 Task: Create in the project TripleWorks in Backlog an issue 'Inability to modify certain fields or settings', assign it to team member softage.2@softage.net and change the status to IN PROGRESS.
Action: Mouse moved to (193, 57)
Screenshot: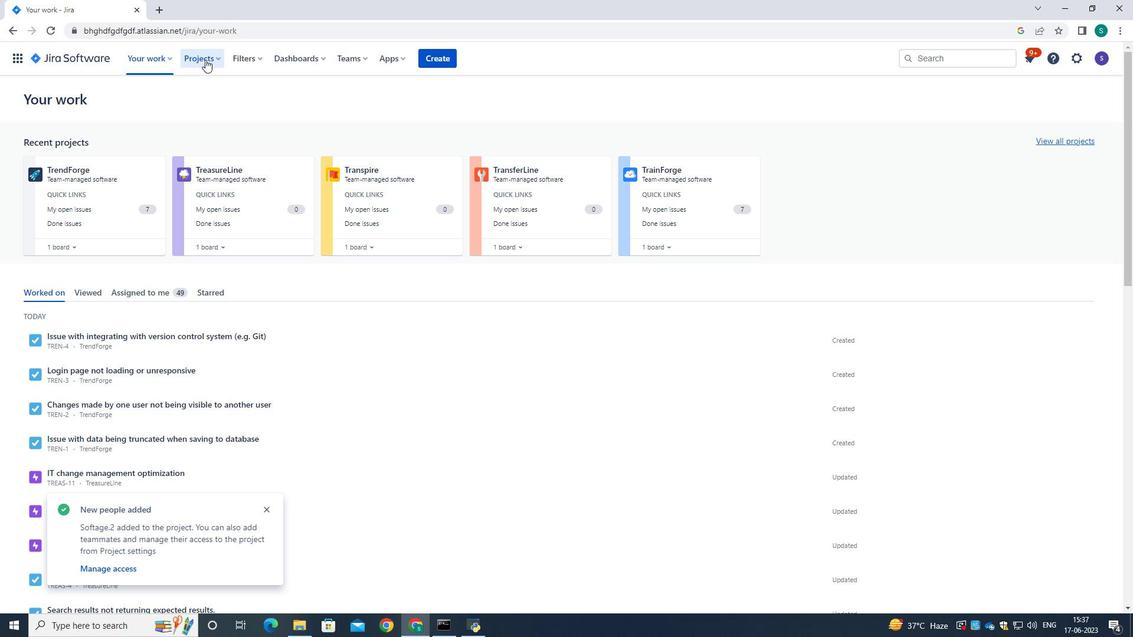 
Action: Mouse pressed left at (193, 57)
Screenshot: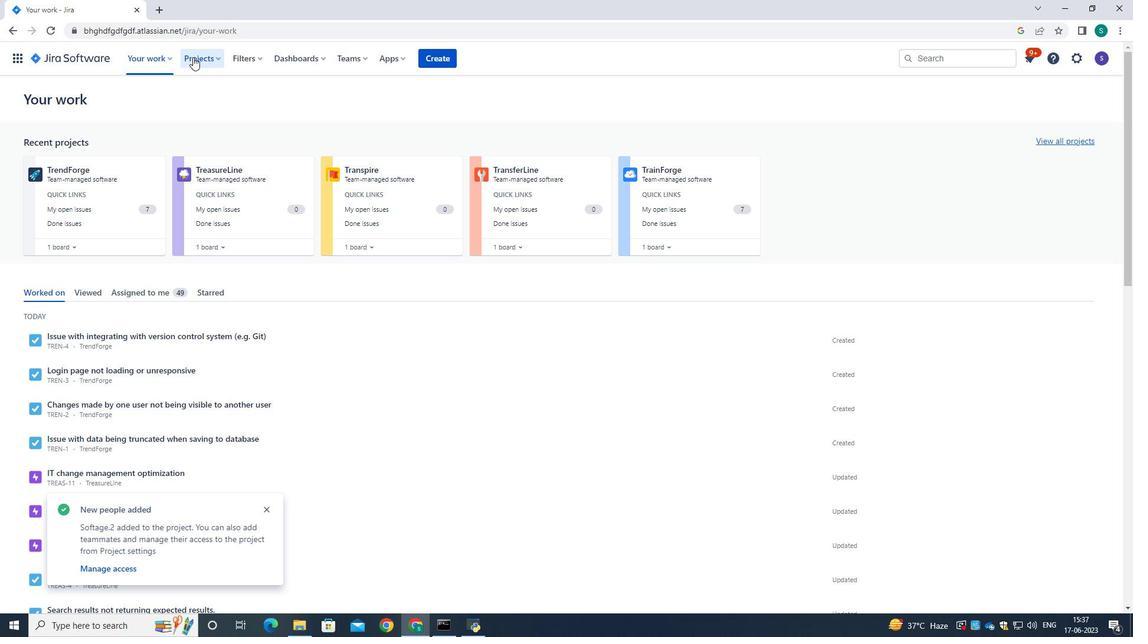 
Action: Mouse moved to (213, 116)
Screenshot: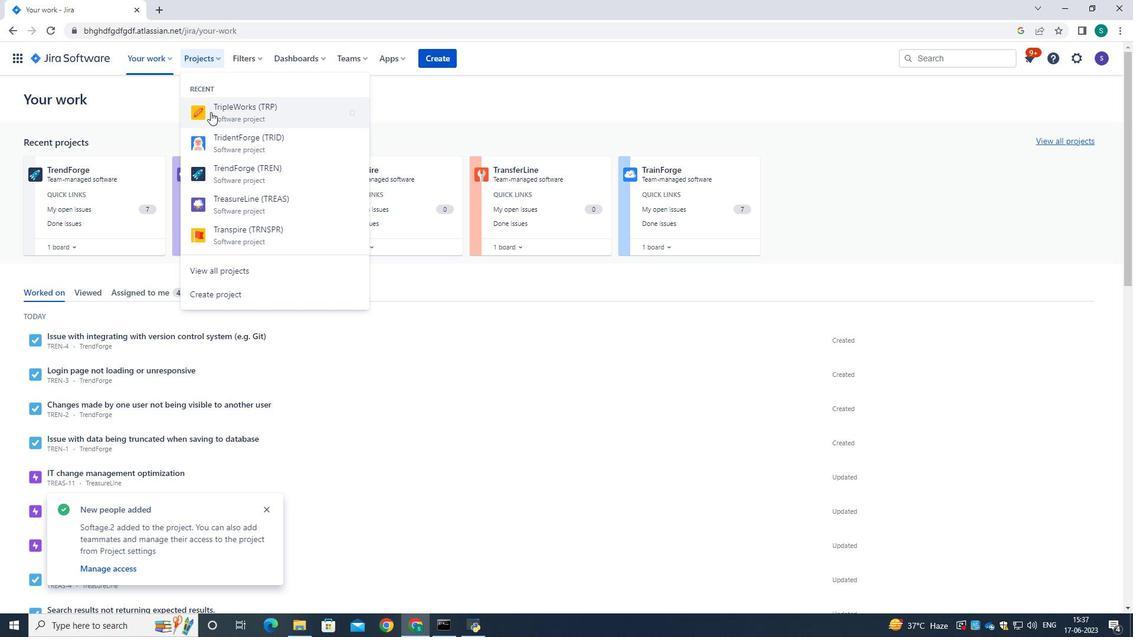 
Action: Mouse pressed left at (213, 116)
Screenshot: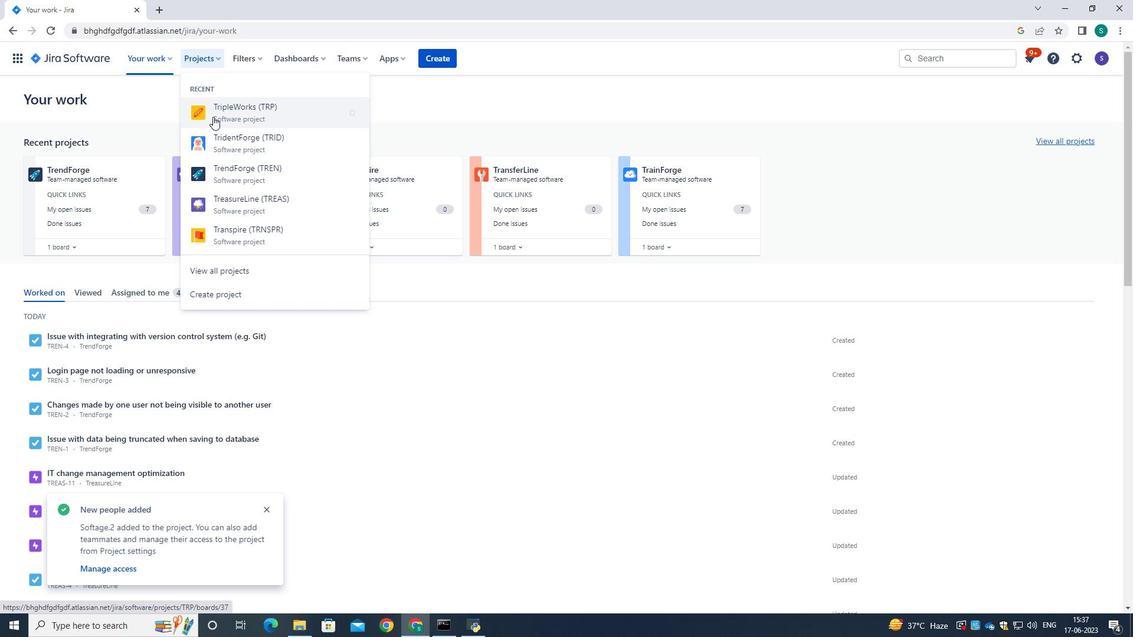 
Action: Mouse moved to (74, 174)
Screenshot: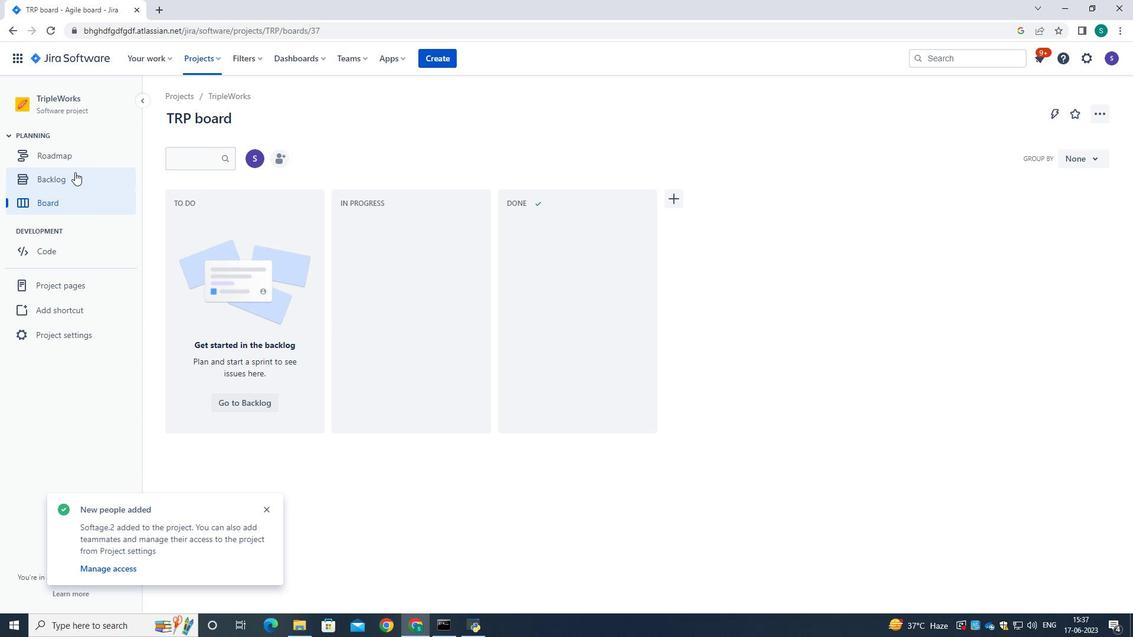 
Action: Mouse pressed left at (74, 174)
Screenshot: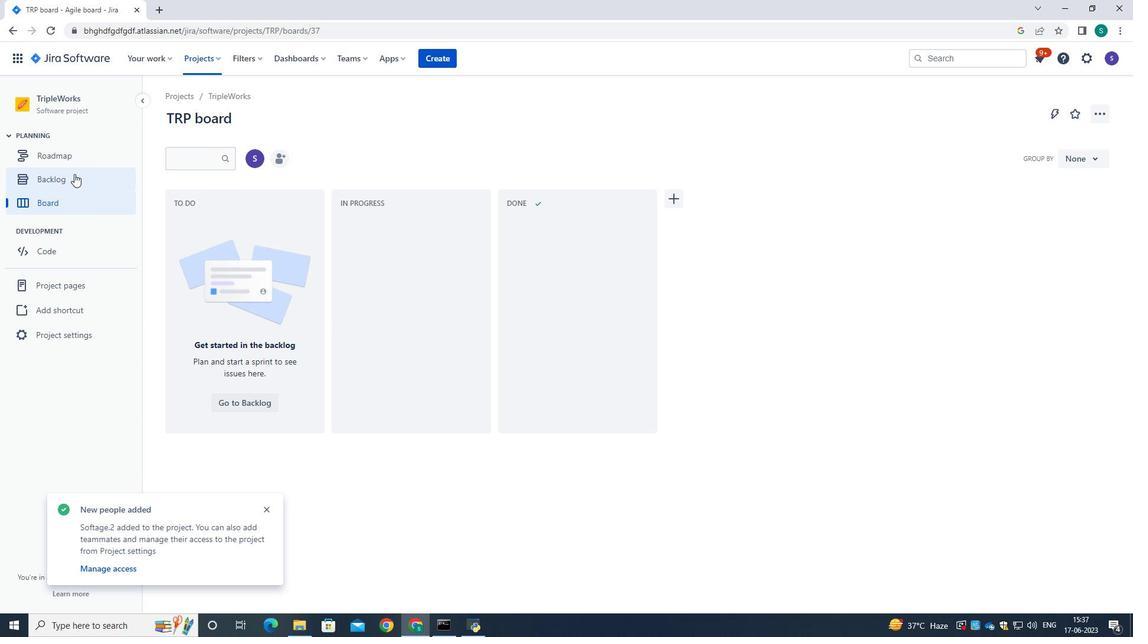 
Action: Mouse moved to (401, 240)
Screenshot: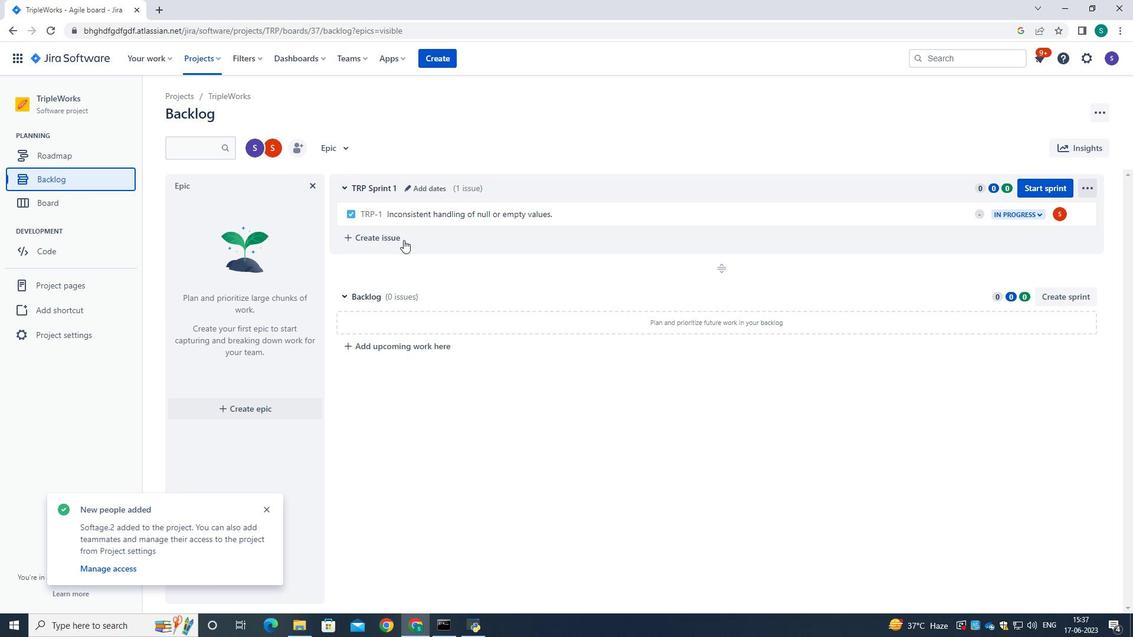 
Action: Mouse pressed left at (401, 240)
Screenshot: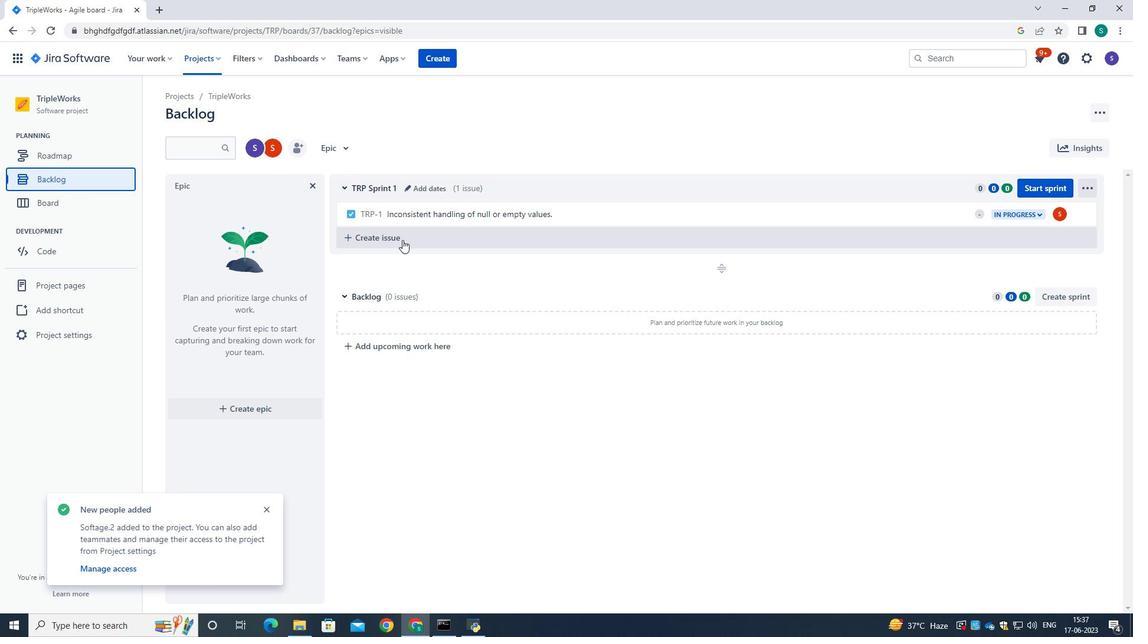 
Action: Mouse moved to (401, 243)
Screenshot: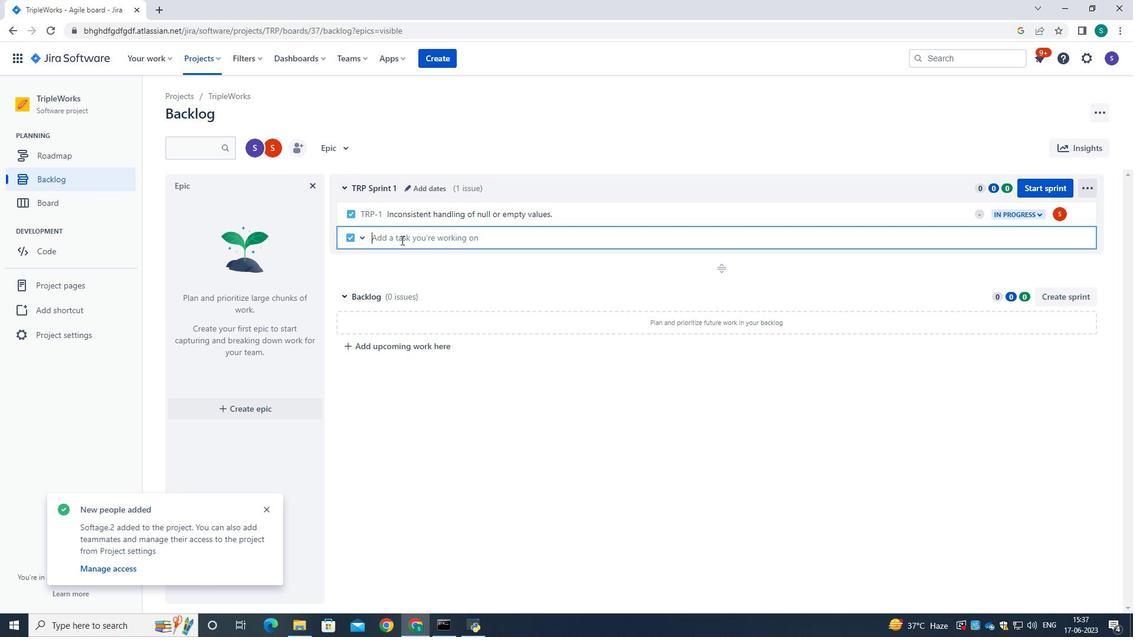 
Action: Mouse pressed left at (401, 243)
Screenshot: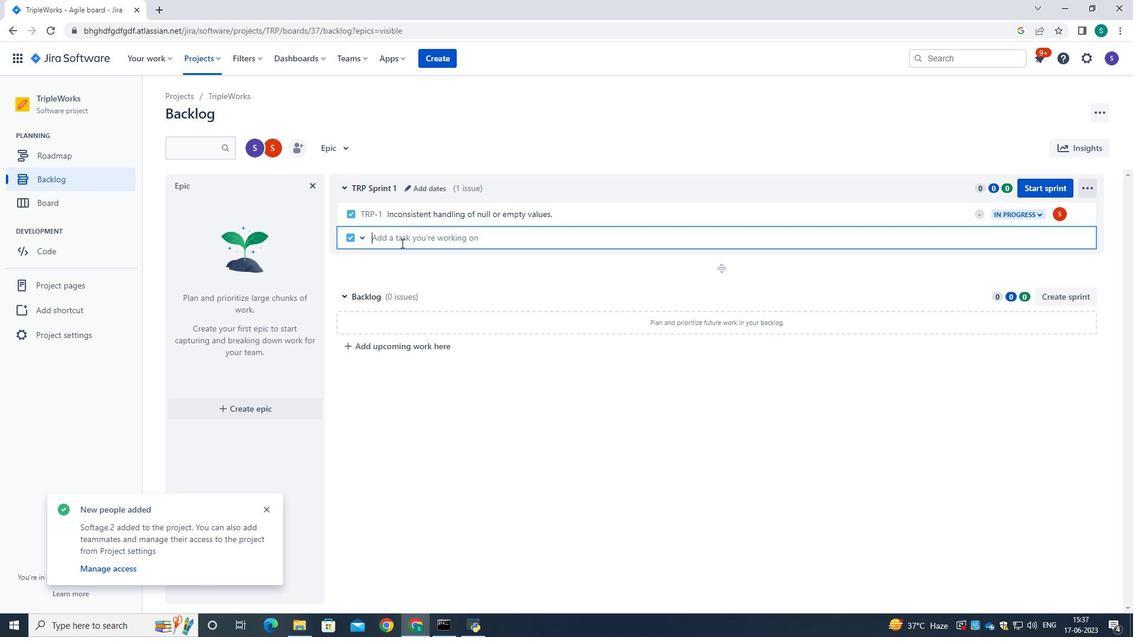 
Action: Key pressed <Key.caps_lock>I<Key.caps_lock>nabiliy<Key.backspace>ty<Key.space>to<Key.space>modify<Key.space>certain<Key.space>fields<Key.space>or<Key.space>setting.
Screenshot: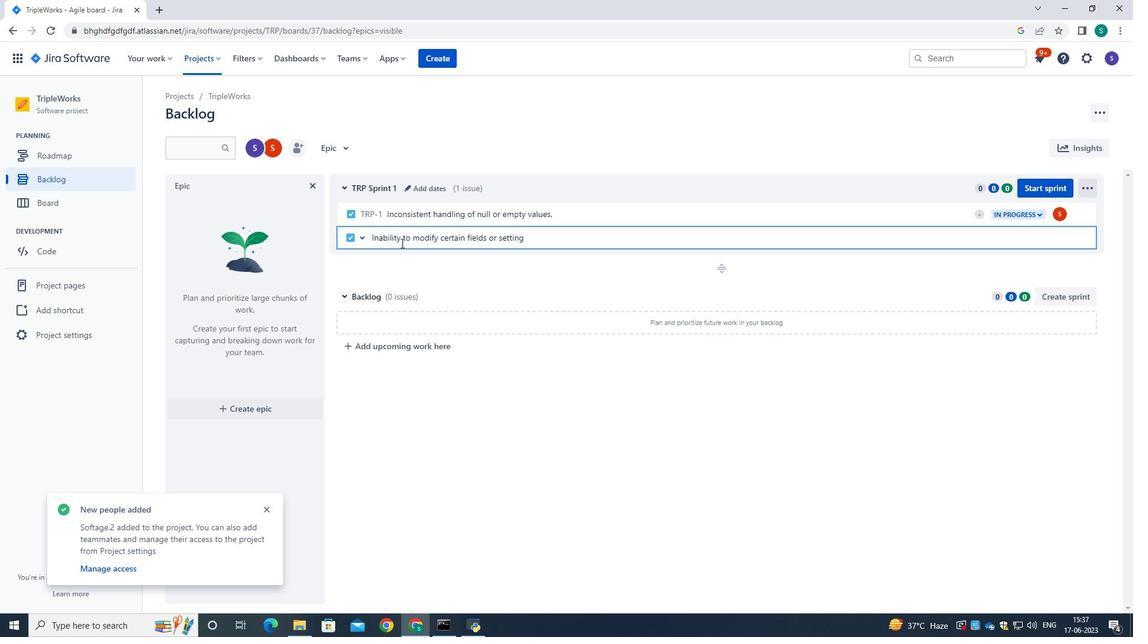 
Action: Mouse moved to (597, 240)
Screenshot: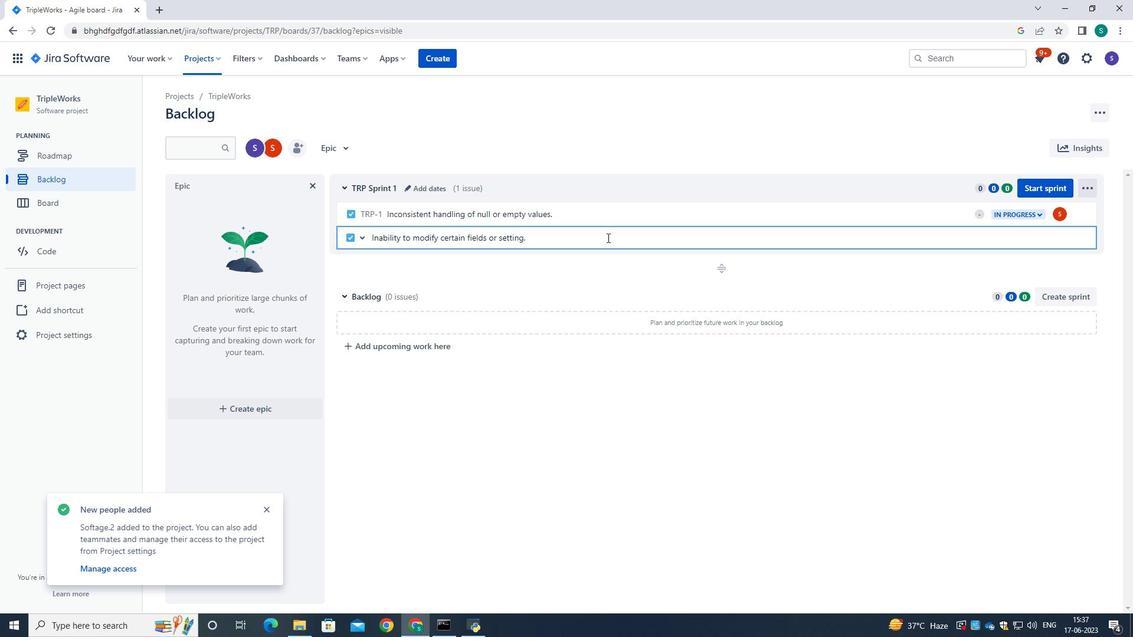 
Action: Key pressed <Key.backspace>
Screenshot: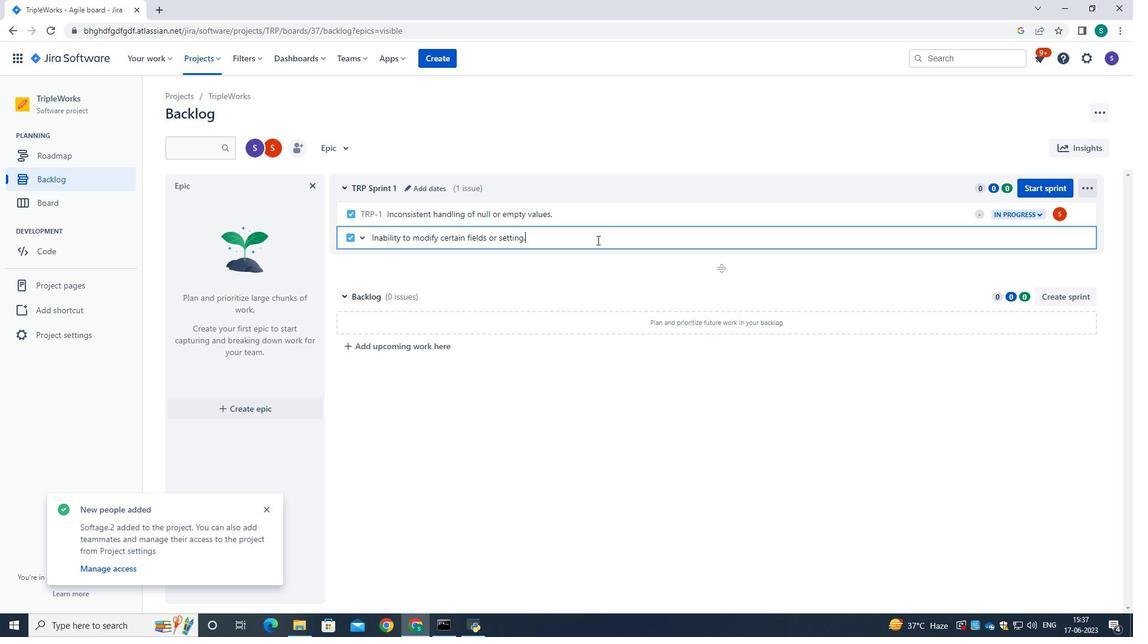 
Action: Mouse moved to (957, 233)
Screenshot: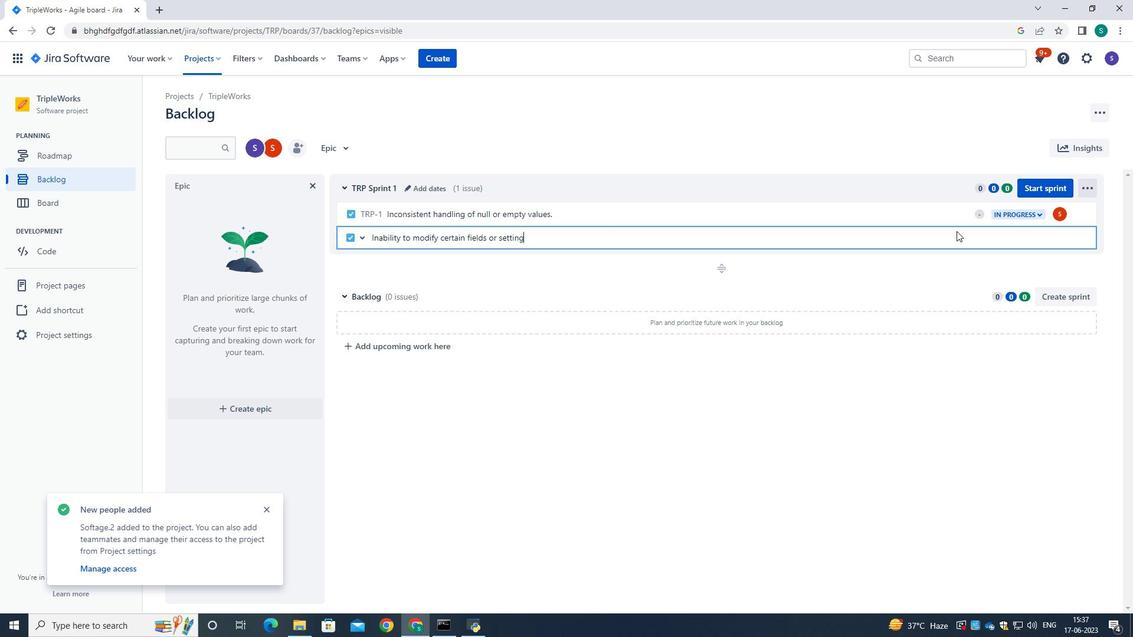 
Action: Key pressed <Key.enter>
Screenshot: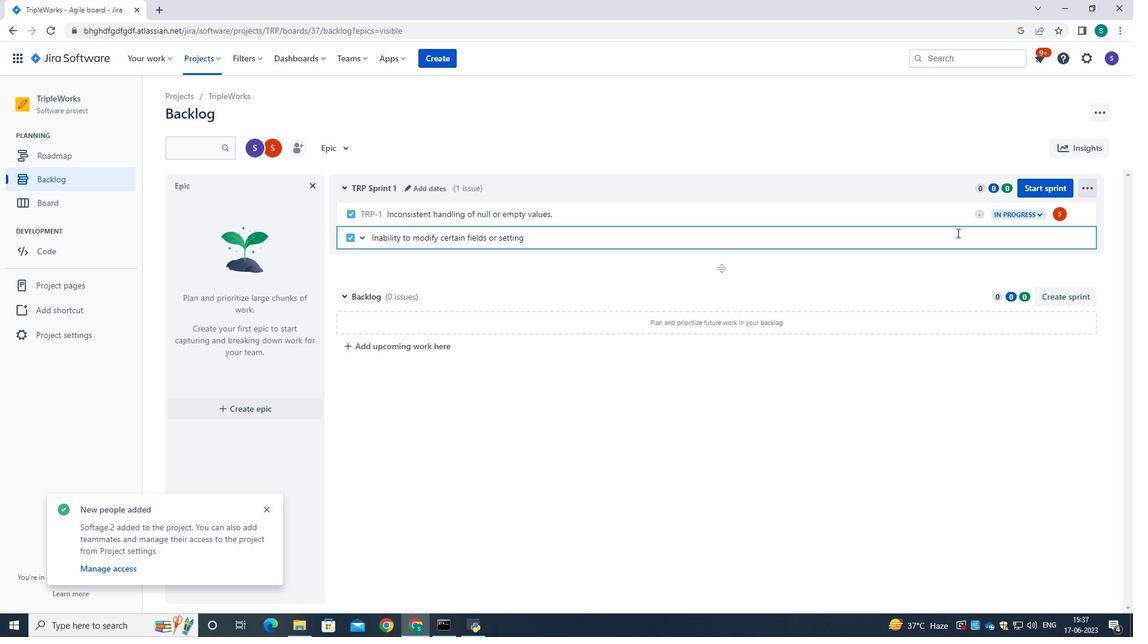 
Action: Mouse moved to (1059, 236)
Screenshot: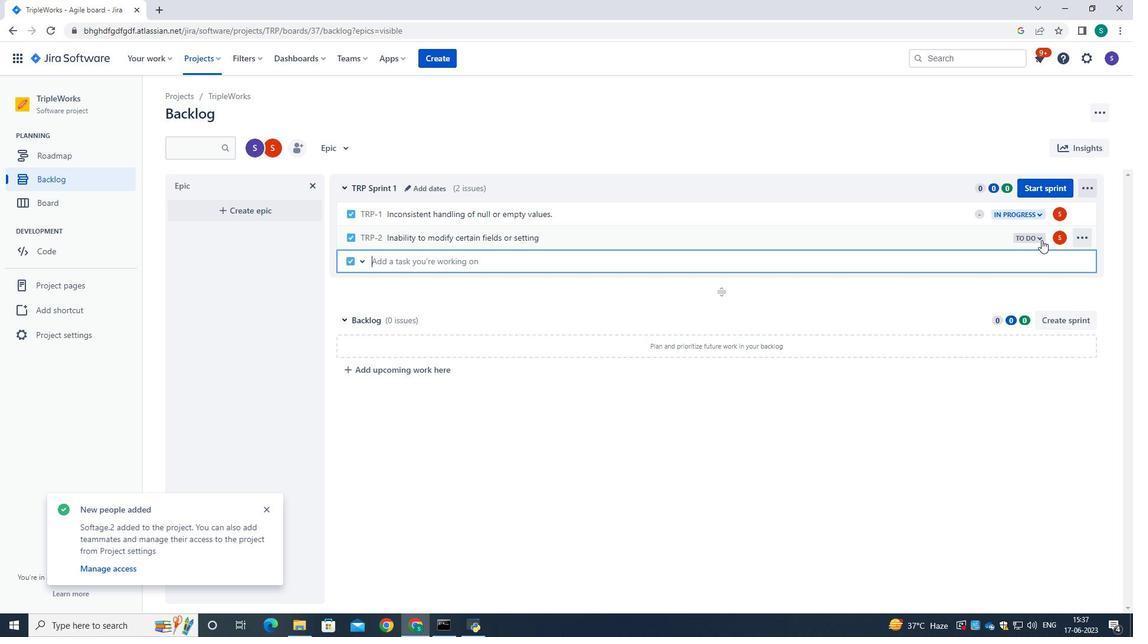 
Action: Mouse pressed left at (1059, 236)
Screenshot: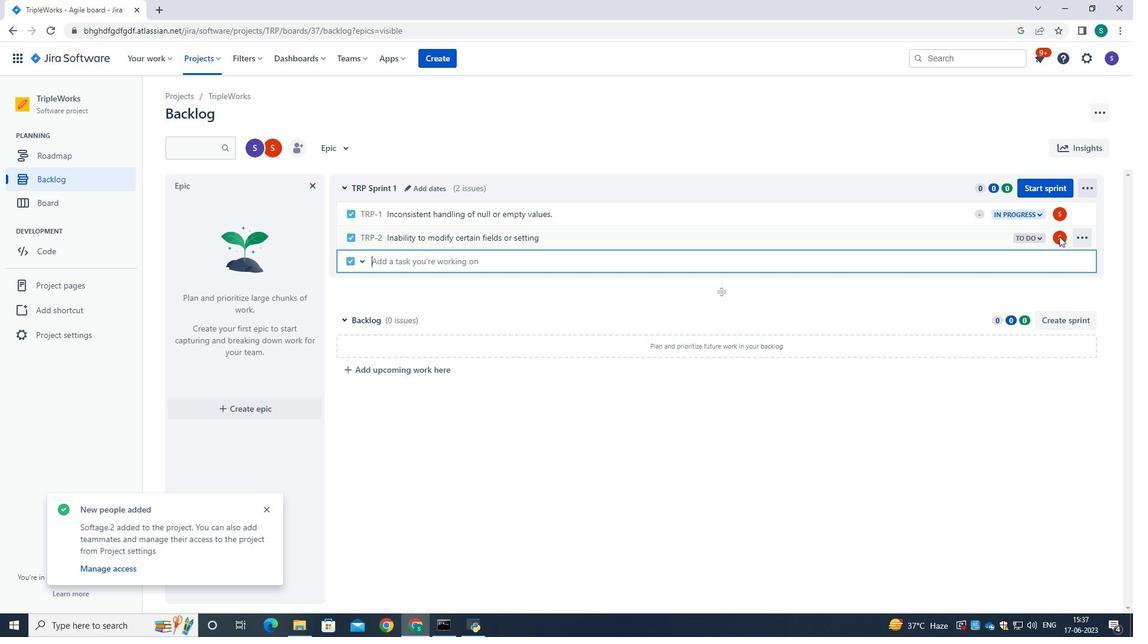 
Action: Mouse moved to (983, 266)
Screenshot: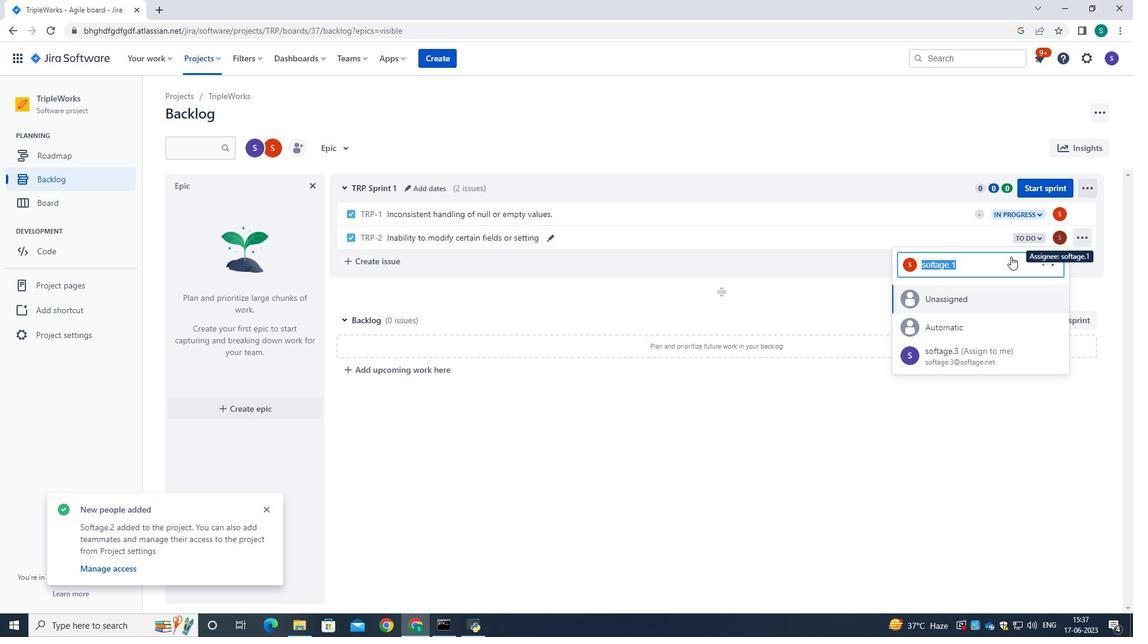 
Action: Key pressed softage.2<Key.shift>@softage.net
Screenshot: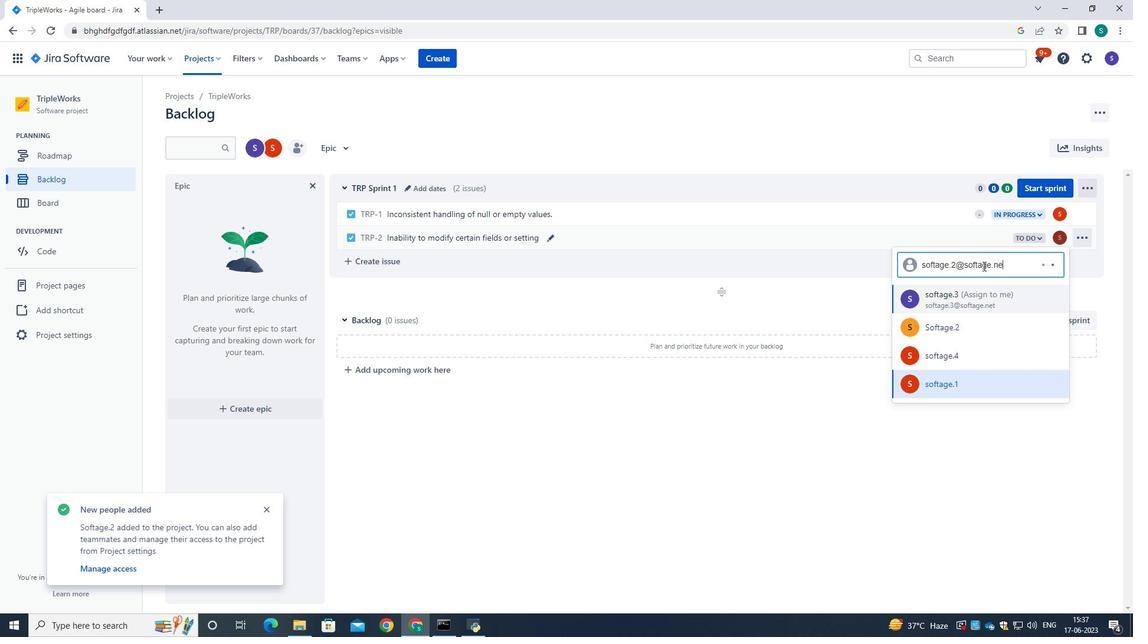 
Action: Mouse moved to (964, 304)
Screenshot: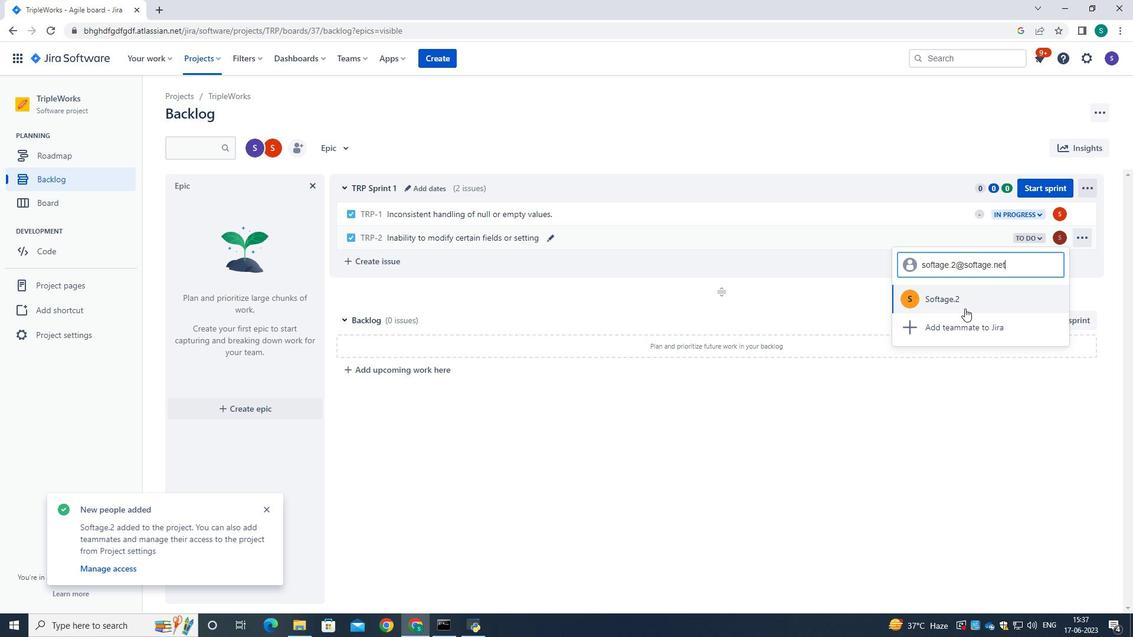 
Action: Mouse pressed left at (964, 304)
Screenshot: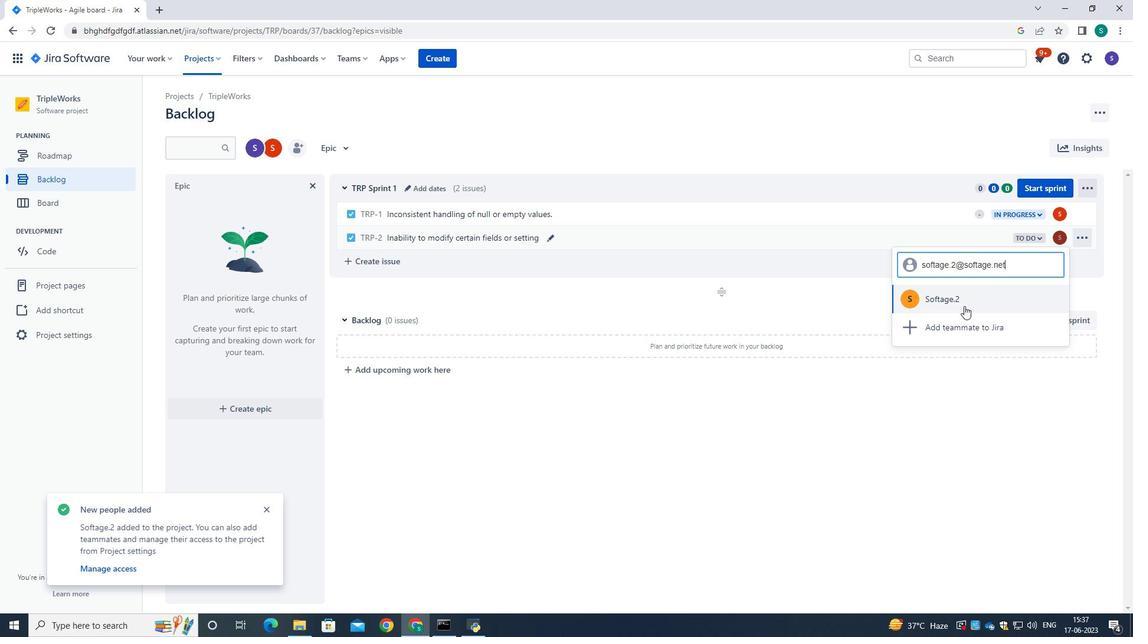 
Action: Mouse moved to (1031, 241)
Screenshot: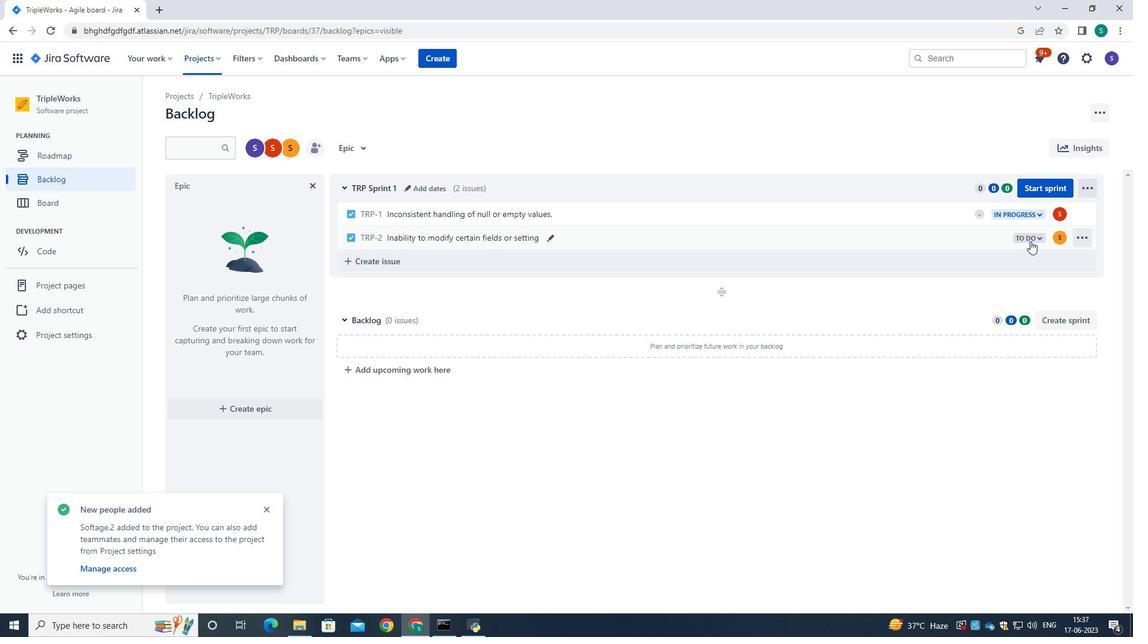 
Action: Mouse pressed left at (1031, 241)
Screenshot: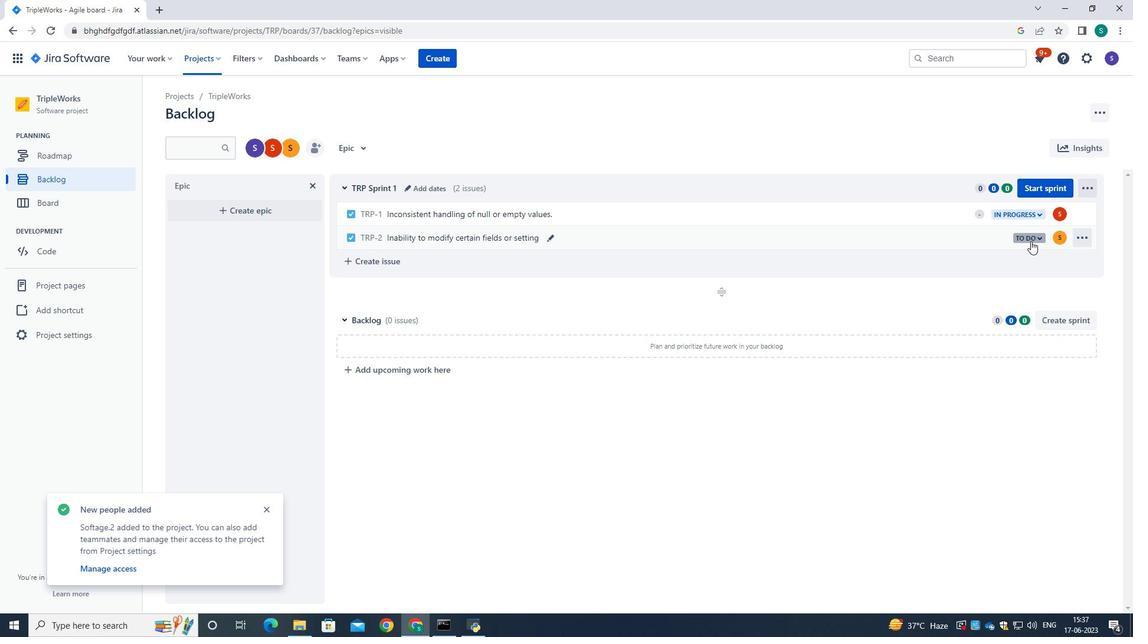 
Action: Mouse moved to (980, 262)
Screenshot: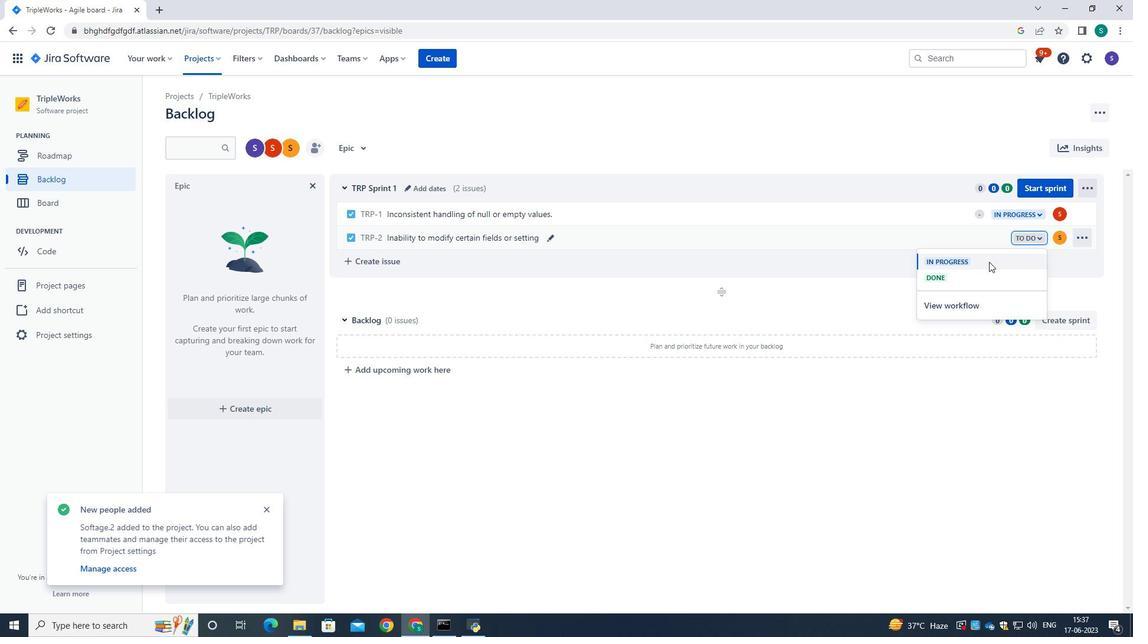 
Action: Mouse pressed left at (980, 262)
Screenshot: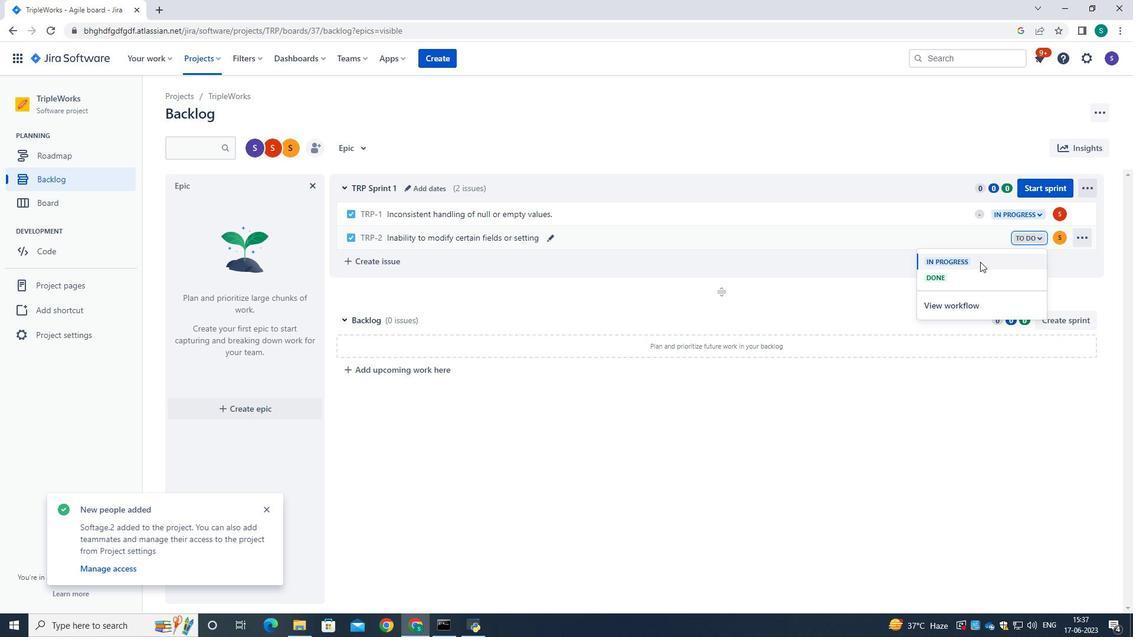 
Action: Mouse moved to (756, 487)
Screenshot: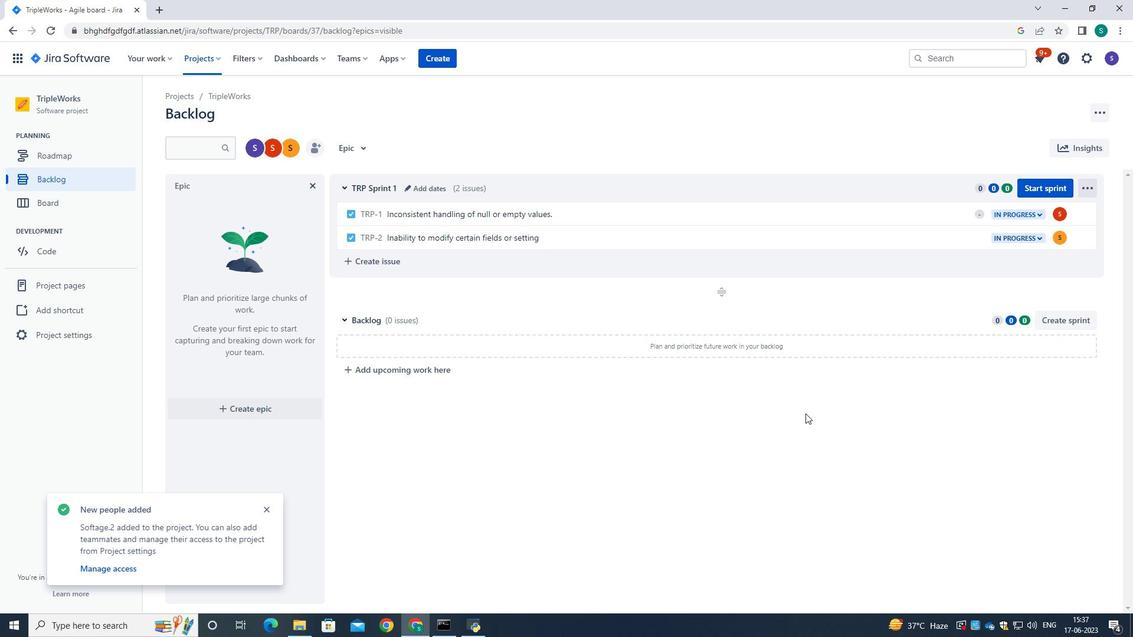 
Action: Mouse pressed left at (756, 487)
Screenshot: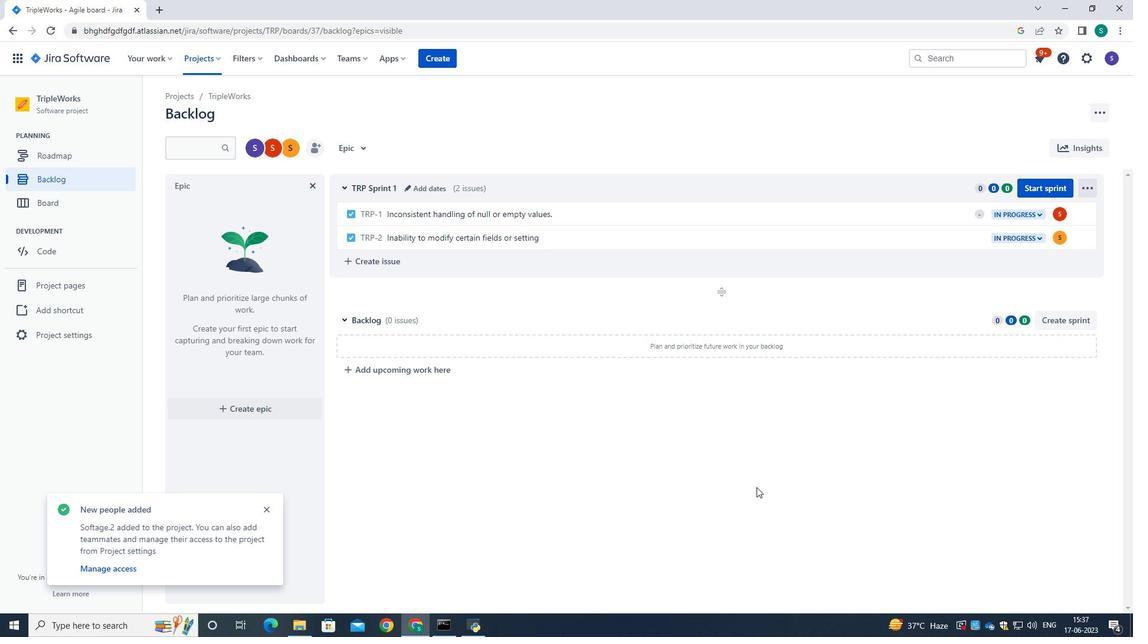 
Action: Mouse moved to (777, 432)
Screenshot: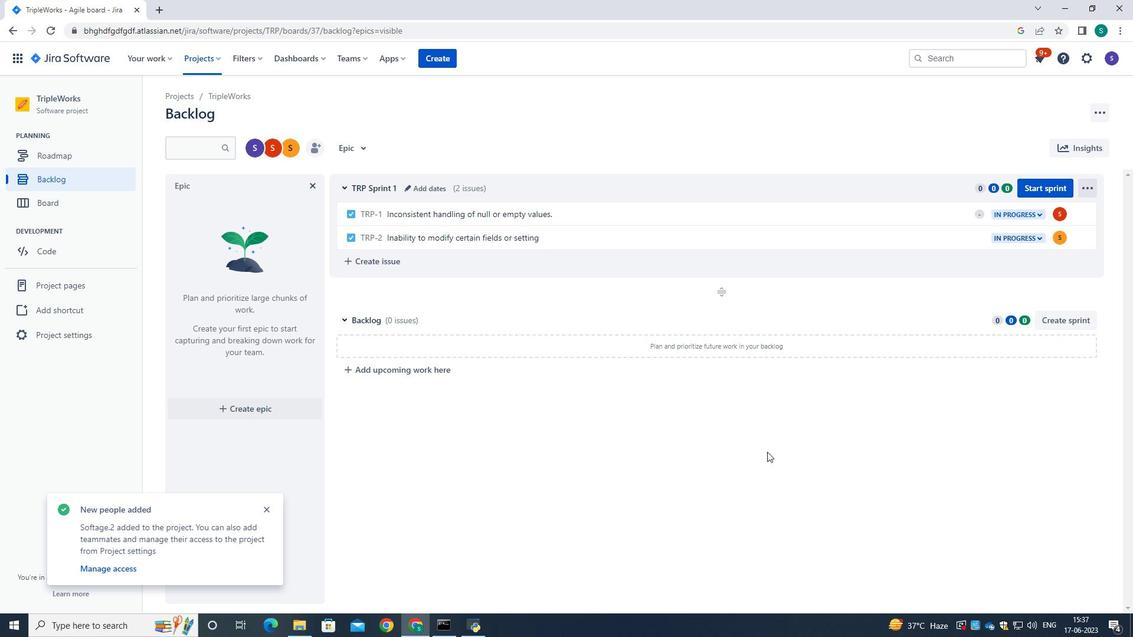 
